 Task: Add a signature Lucy Taylor containing With heartfelt thanks and warm wishes, Lucy Taylor to email address softage.6@softage.net and add a folder Financial reports
Action: Mouse moved to (86, 87)
Screenshot: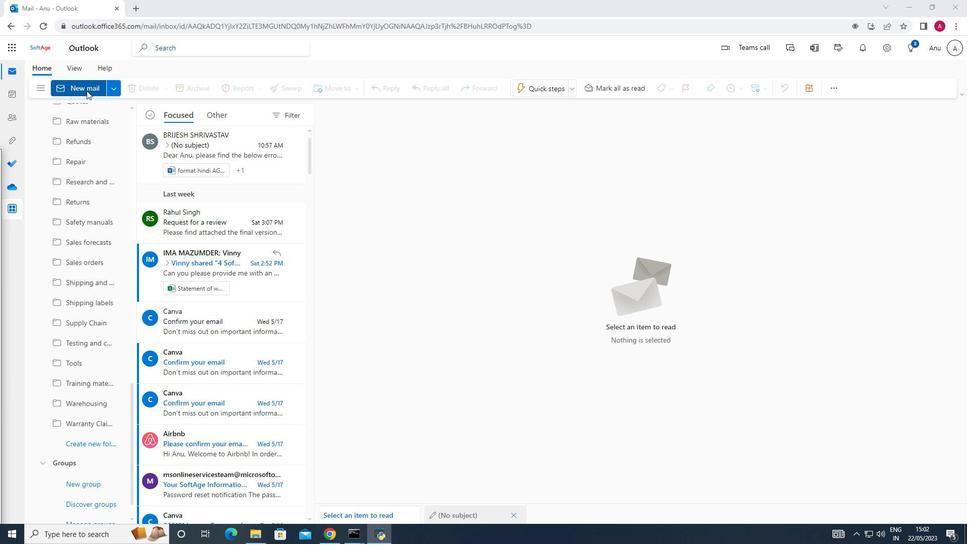 
Action: Mouse pressed left at (86, 87)
Screenshot: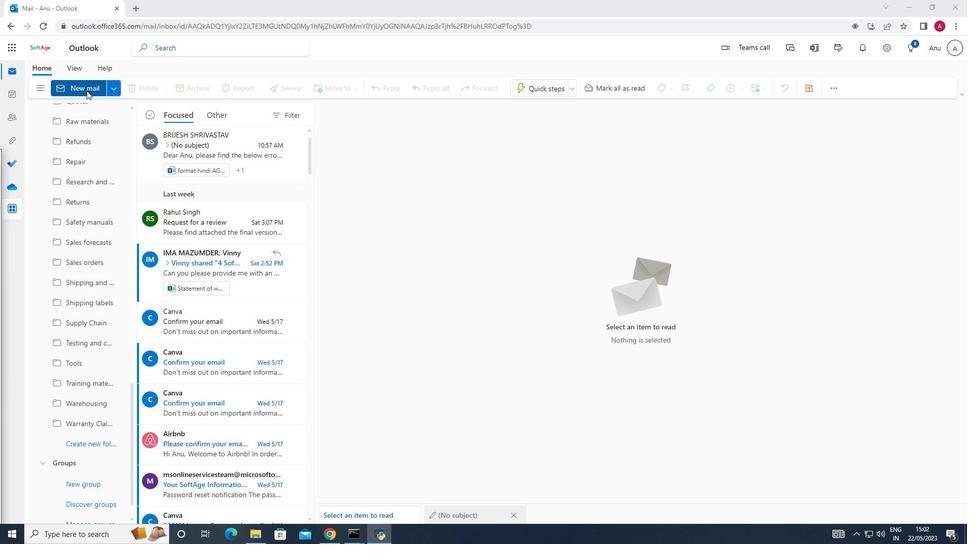 
Action: Mouse moved to (689, 89)
Screenshot: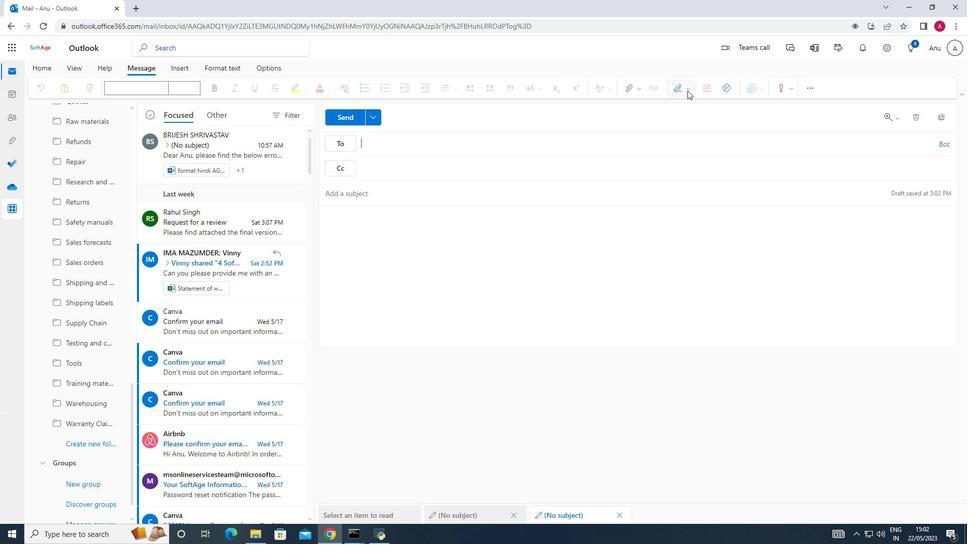 
Action: Mouse pressed left at (689, 89)
Screenshot: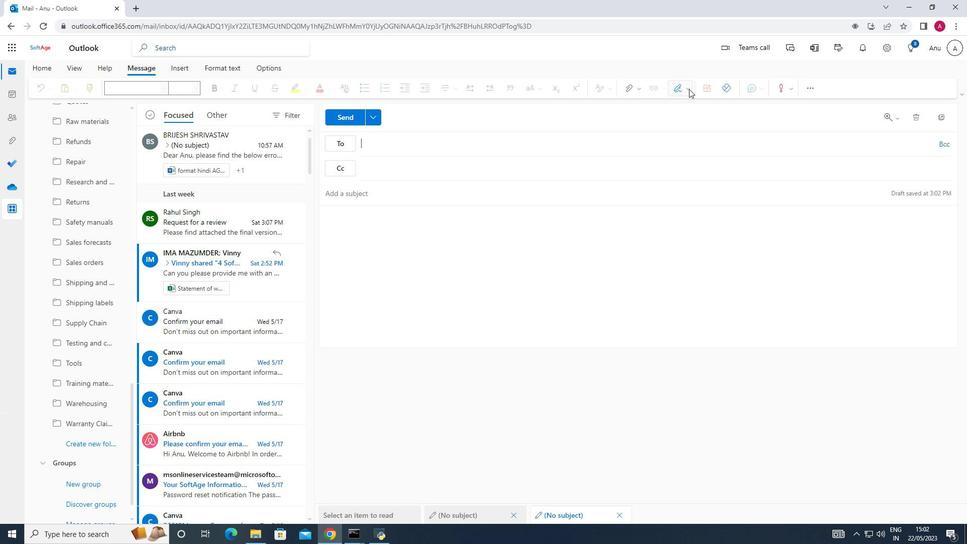 
Action: Mouse moved to (683, 108)
Screenshot: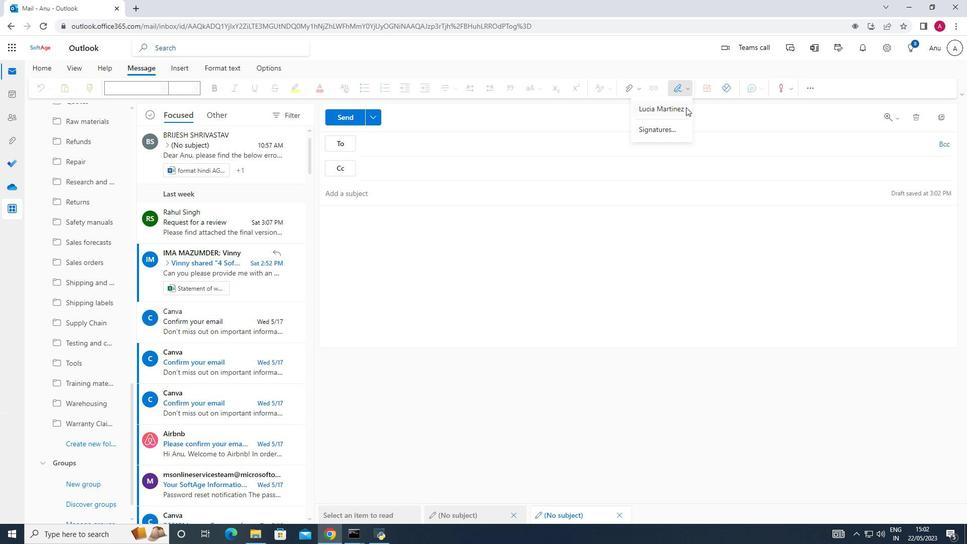 
Action: Mouse pressed left at (683, 108)
Screenshot: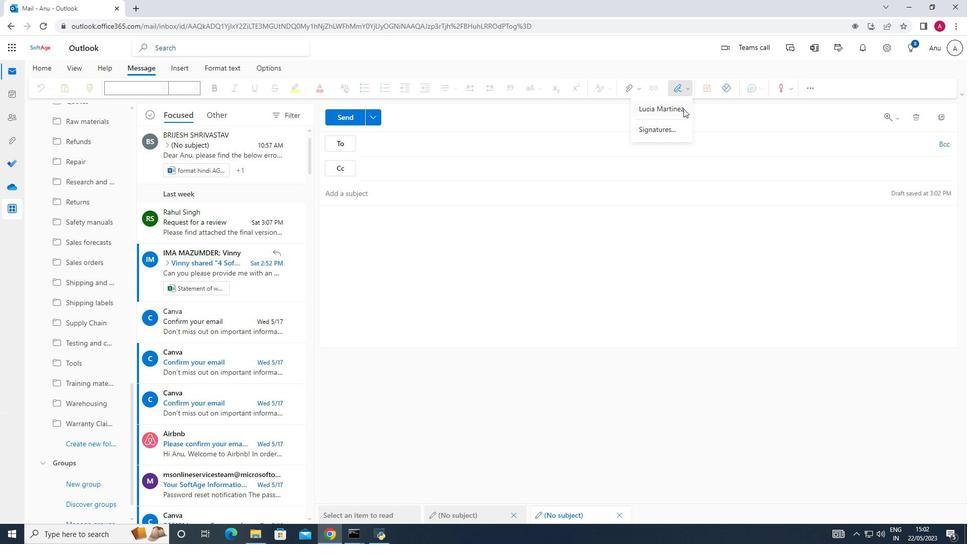 
Action: Mouse moved to (686, 86)
Screenshot: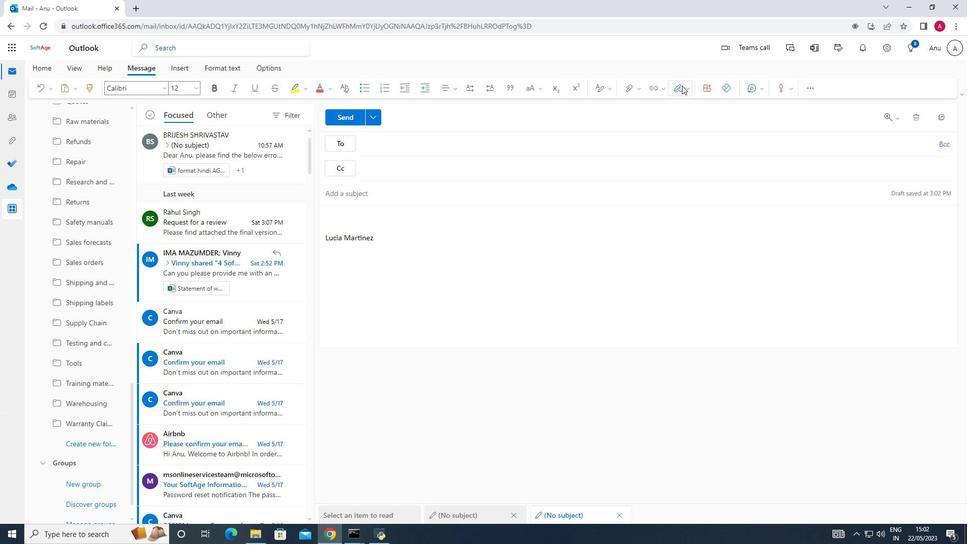 
Action: Mouse pressed left at (686, 86)
Screenshot: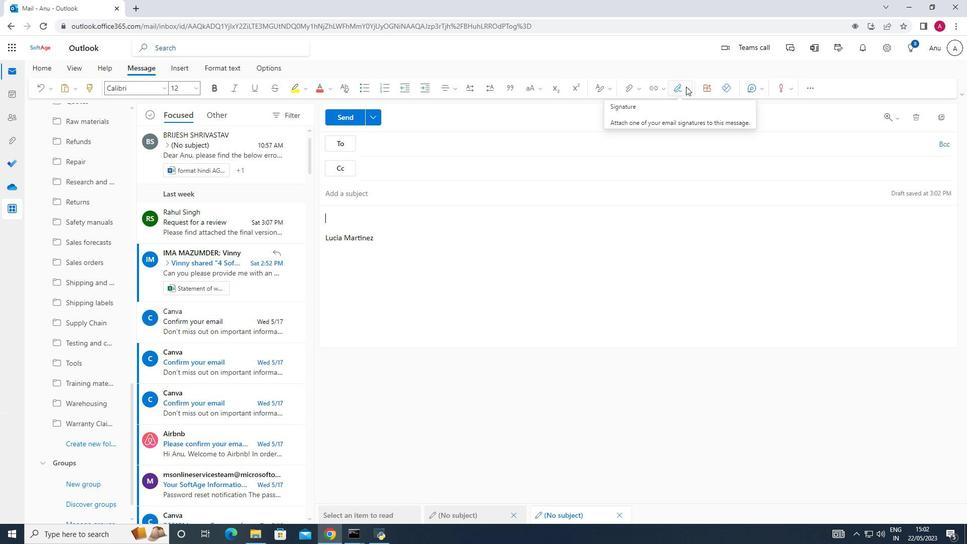 
Action: Mouse moved to (378, 241)
Screenshot: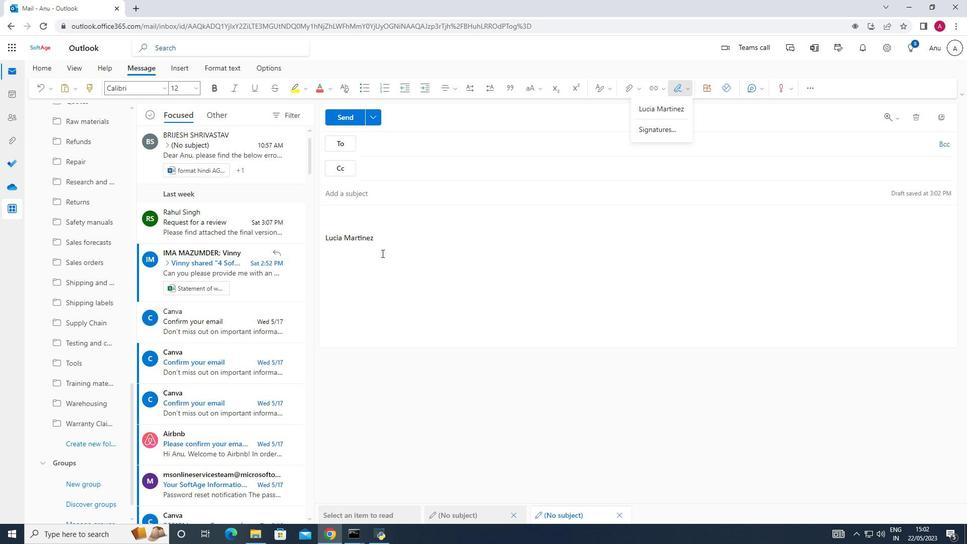 
Action: Mouse pressed left at (378, 241)
Screenshot: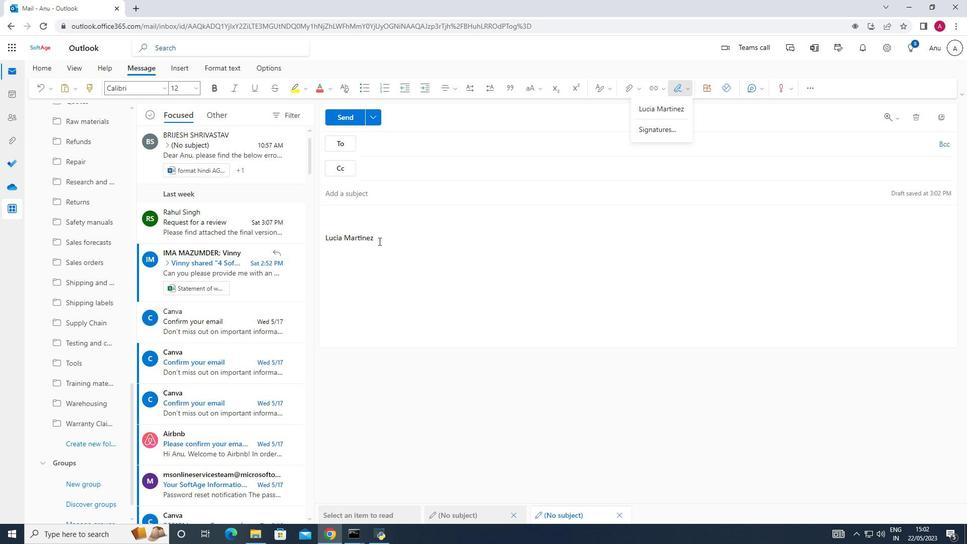 
Action: Mouse moved to (307, 241)
Screenshot: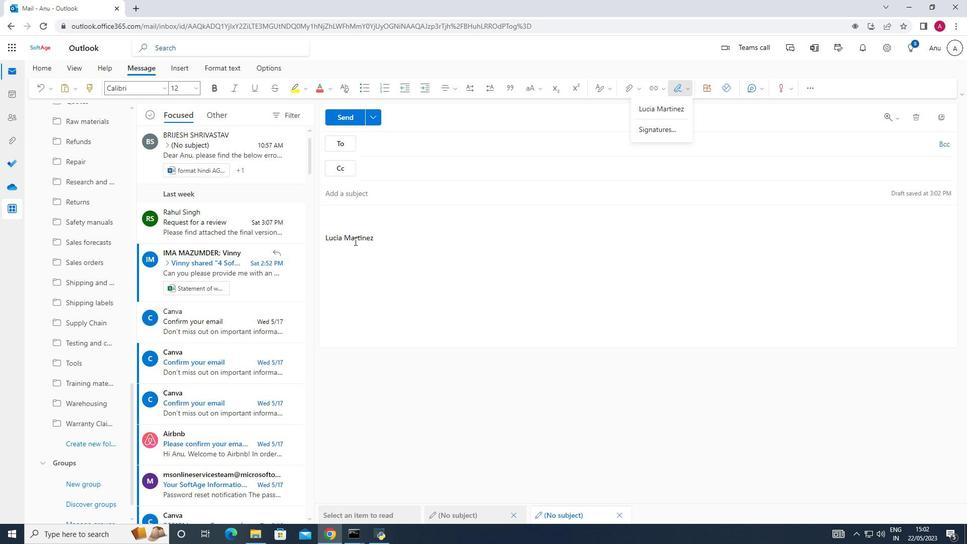 
Action: Key pressed <Key.delete>
Screenshot: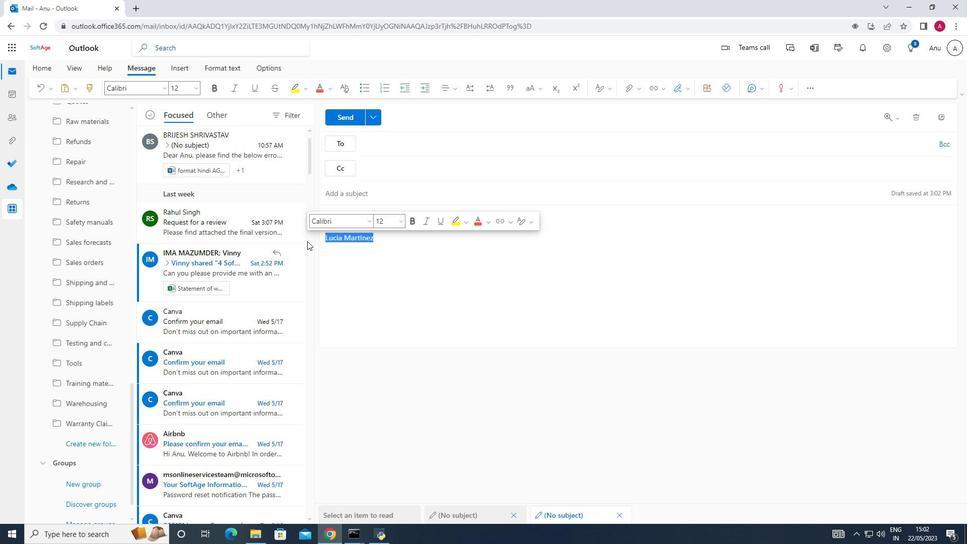 
Action: Mouse moved to (687, 84)
Screenshot: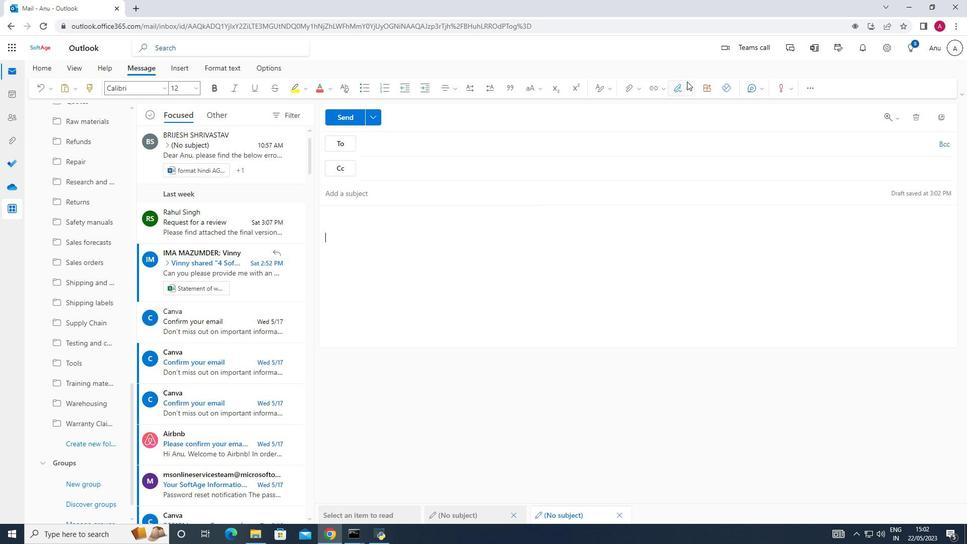 
Action: Mouse pressed left at (687, 84)
Screenshot: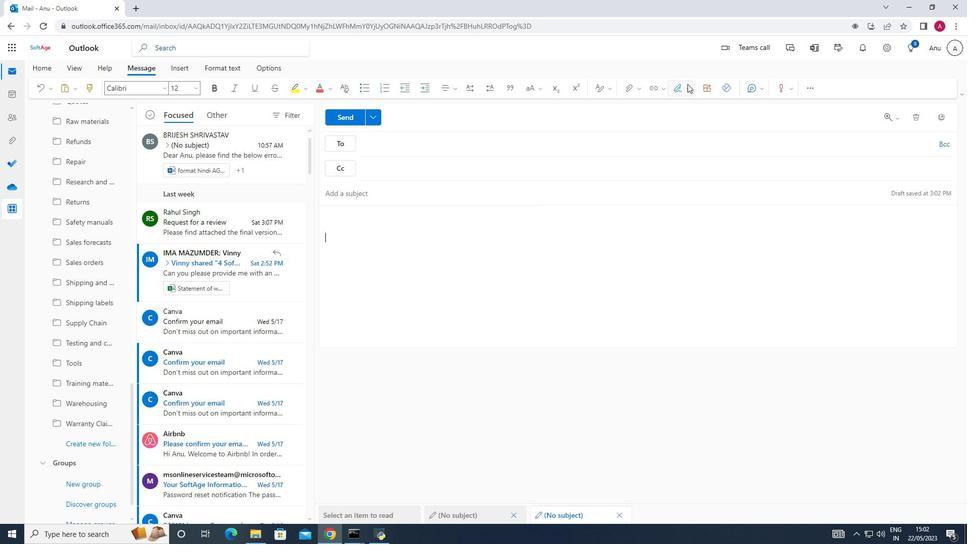 
Action: Mouse moved to (665, 127)
Screenshot: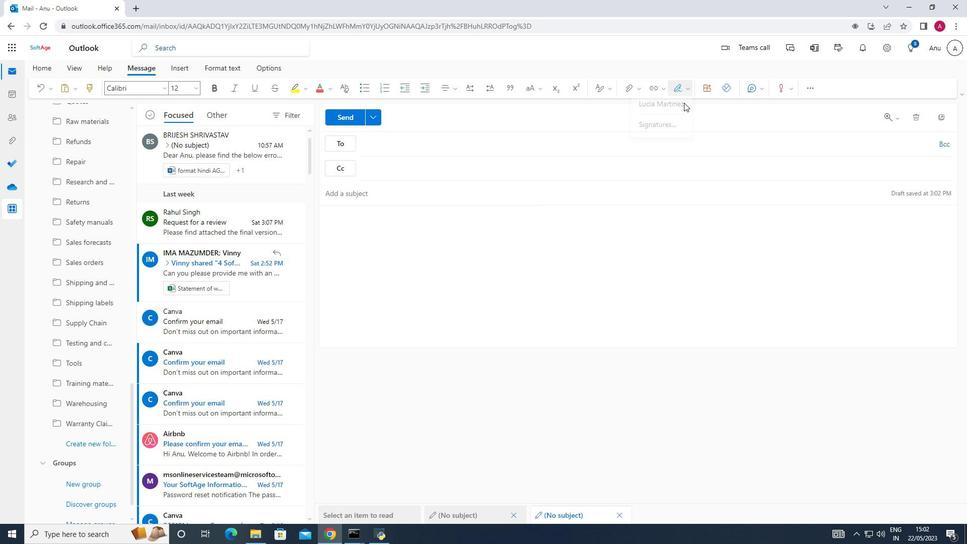 
Action: Mouse pressed left at (665, 127)
Screenshot: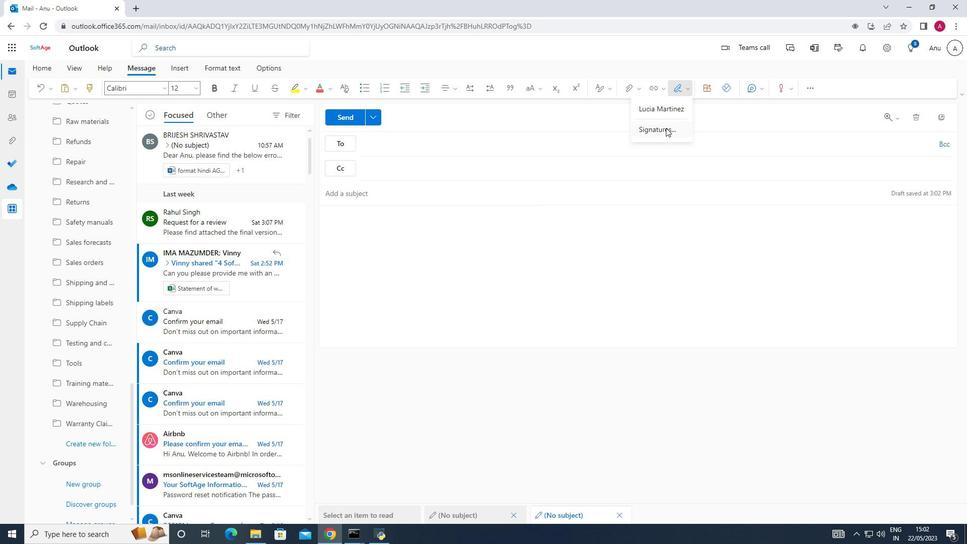 
Action: Mouse moved to (672, 166)
Screenshot: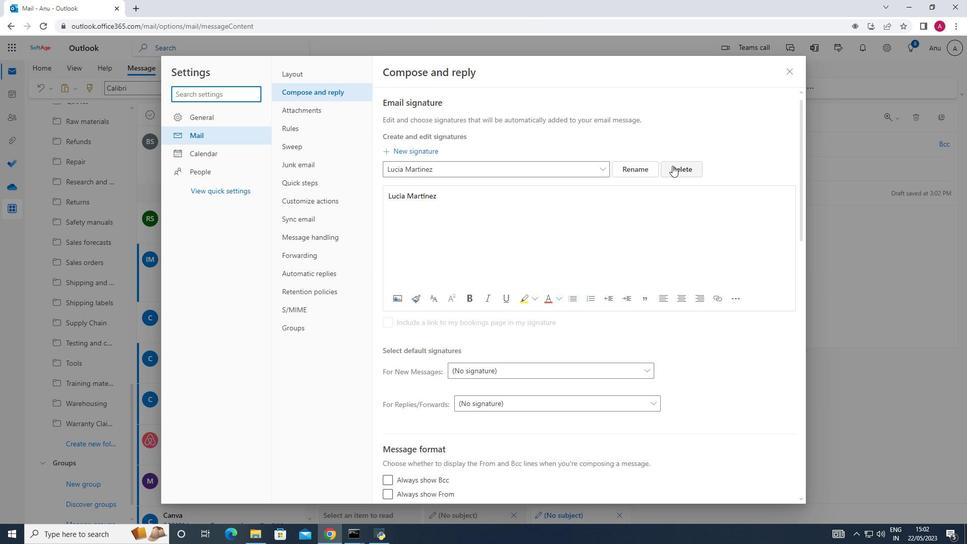 
Action: Mouse pressed left at (672, 166)
Screenshot: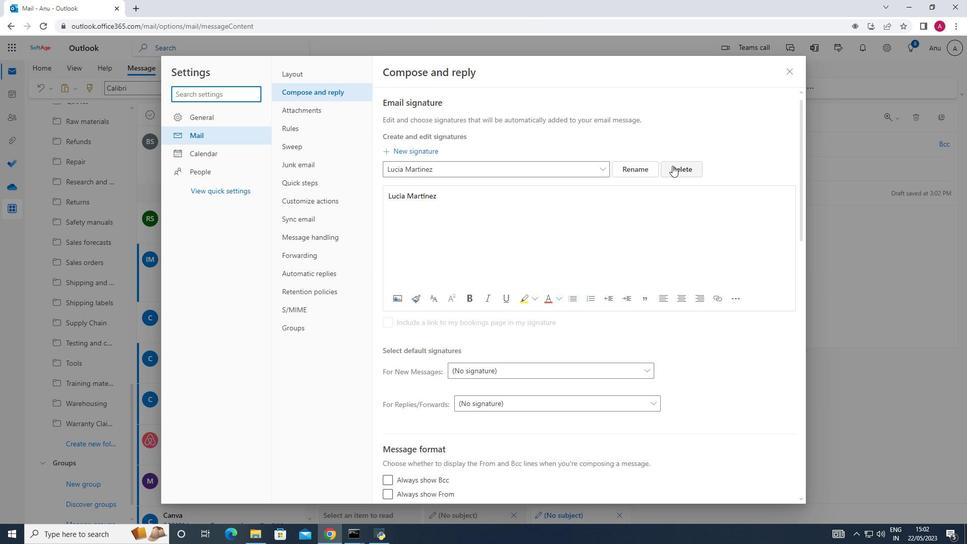 
Action: Mouse moved to (516, 170)
Screenshot: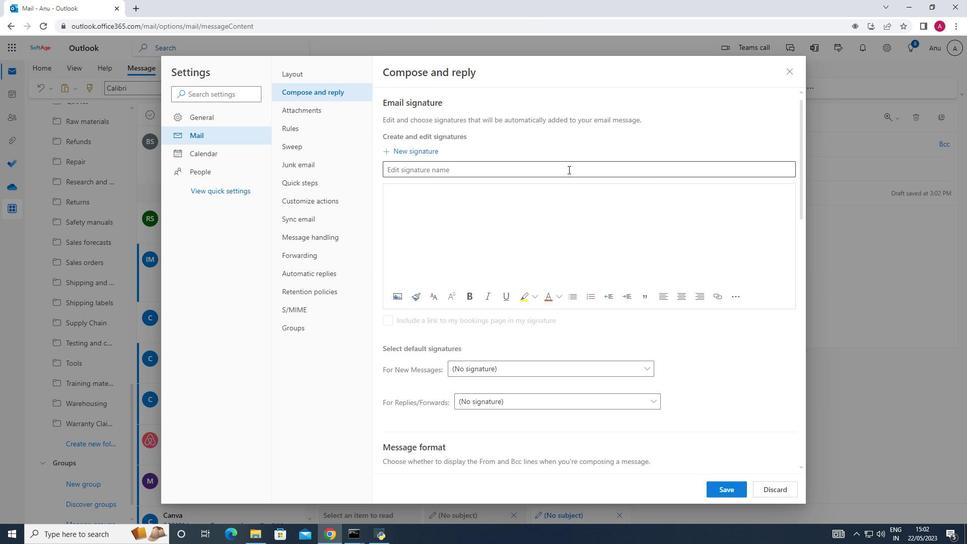 
Action: Mouse pressed left at (516, 170)
Screenshot: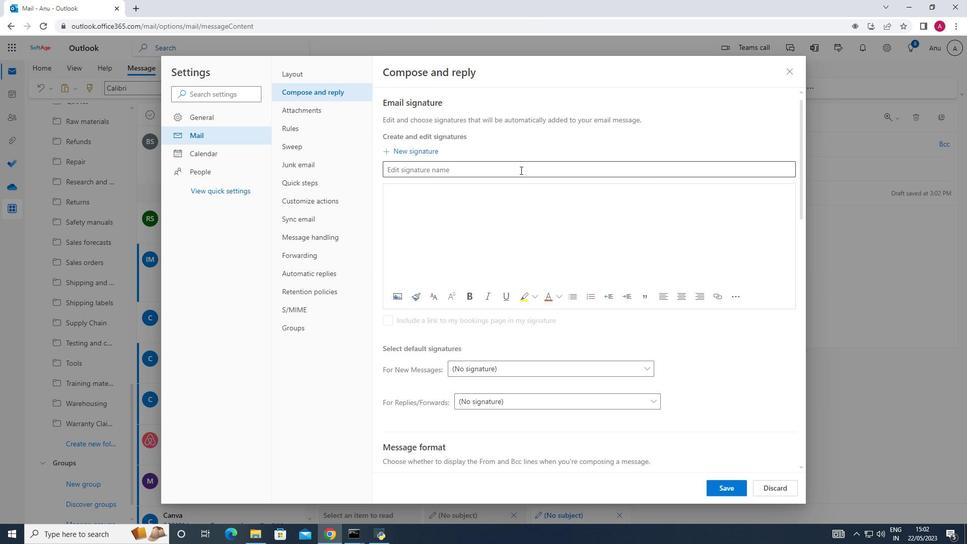 
Action: Key pressed <Key.shift>Lucy<Key.space><Key.shift_r><Key.shift_r><Key.shift_r><Key.shift_r><Key.shift_r><Key.shift_r><Key.shift_r><Key.shift_r><Key.shift_r>Tylor
Screenshot: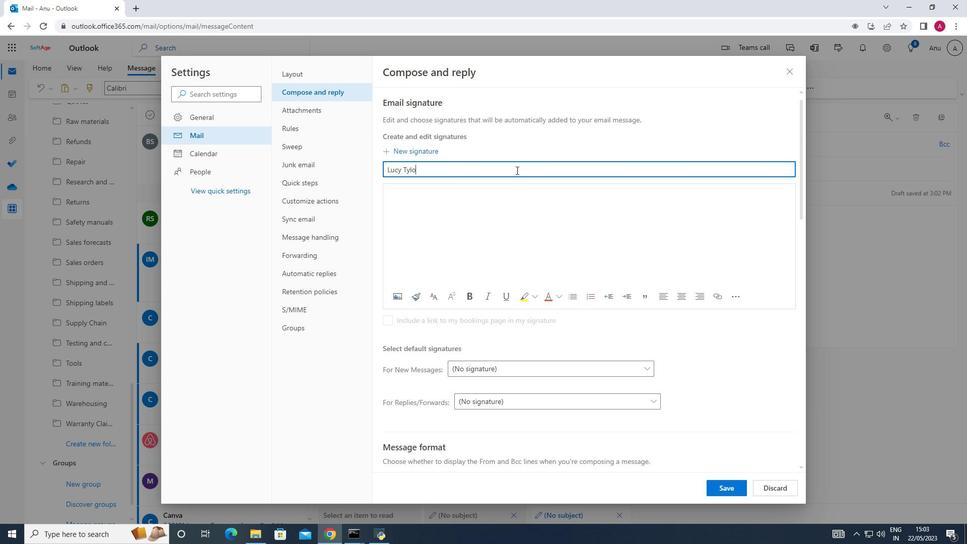 
Action: Mouse moved to (392, 195)
Screenshot: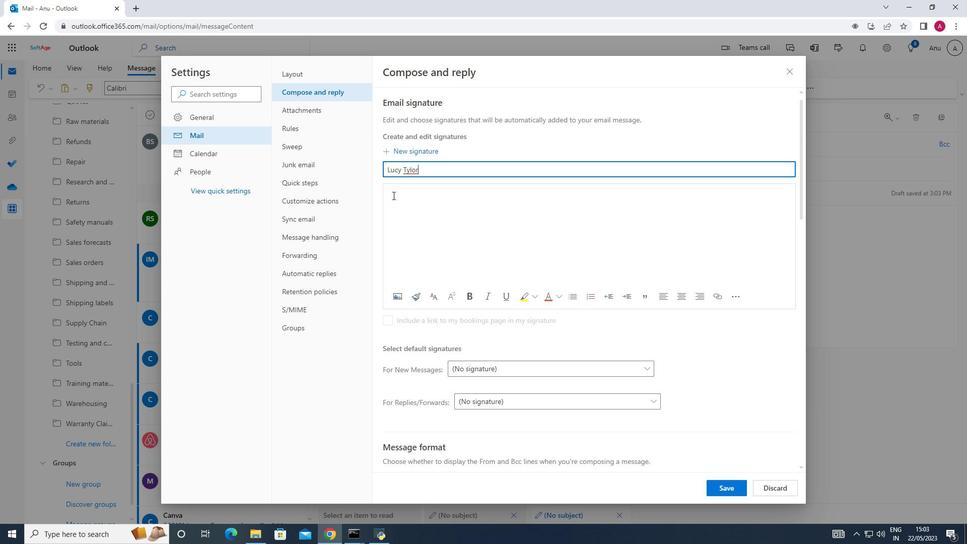 
Action: Mouse pressed left at (392, 195)
Screenshot: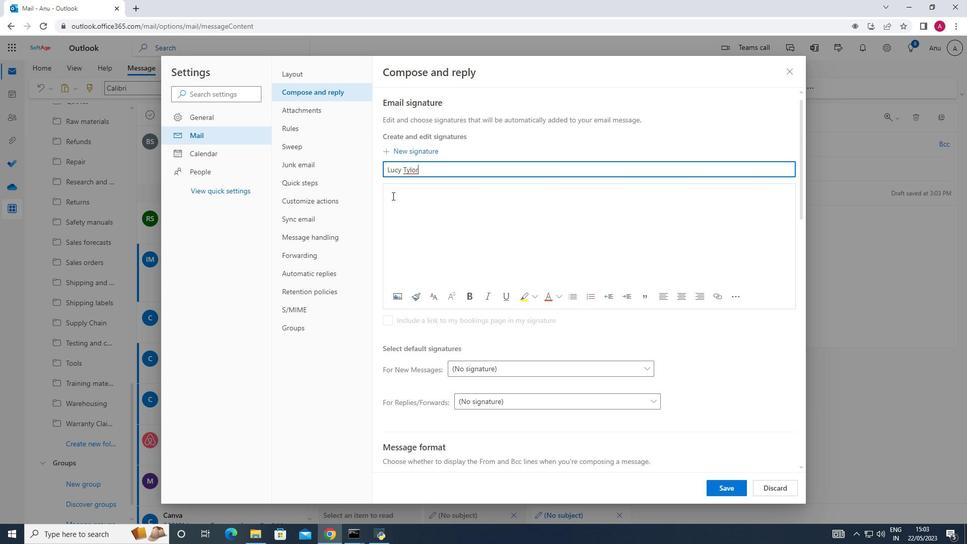 
Action: Key pressed <Key.shift_r>Lucy<Key.space><Key.shift_r>Tylor
Screenshot: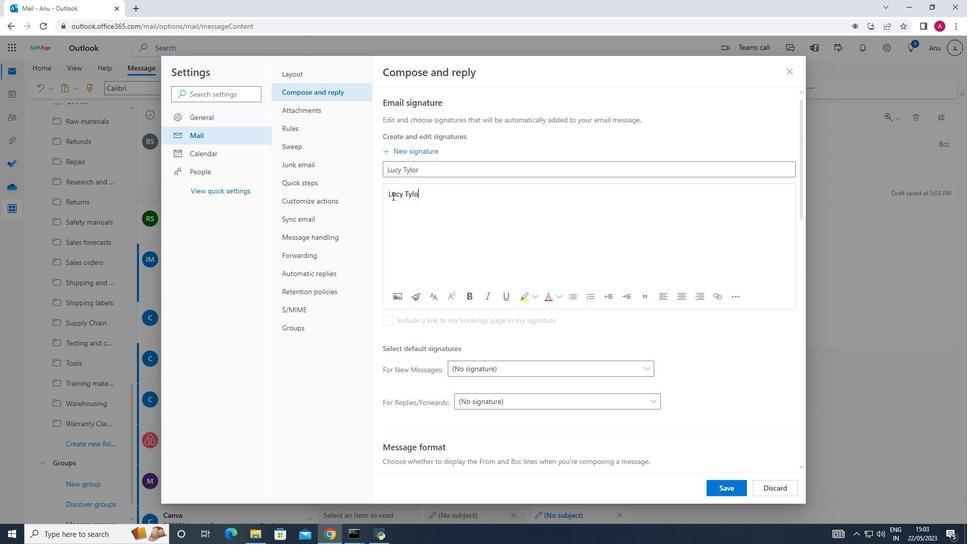 
Action: Mouse moved to (718, 484)
Screenshot: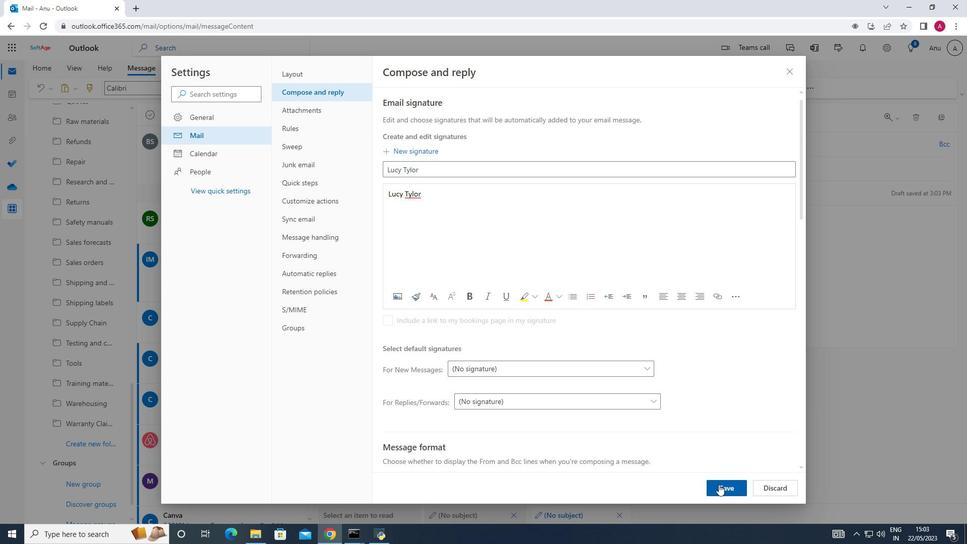 
Action: Mouse pressed left at (718, 484)
Screenshot: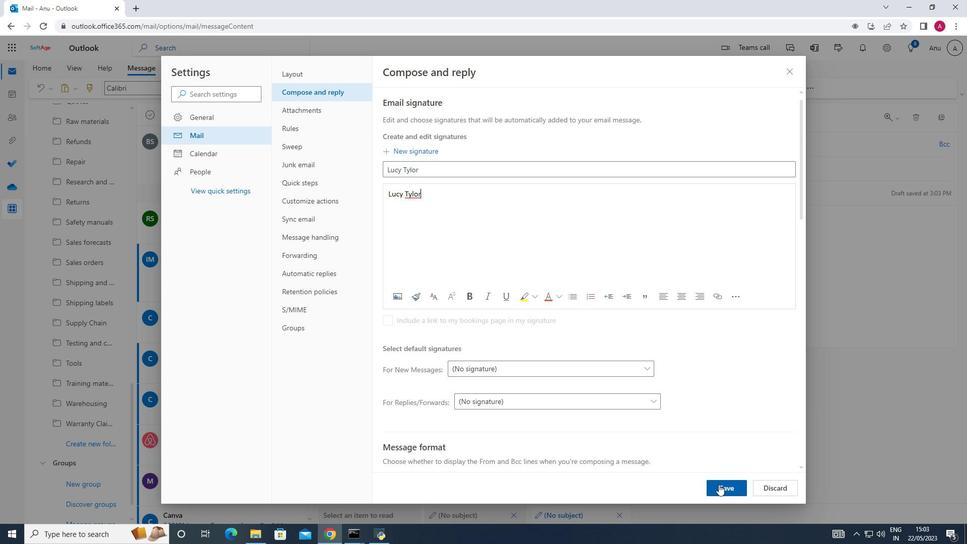 
Action: Mouse moved to (789, 71)
Screenshot: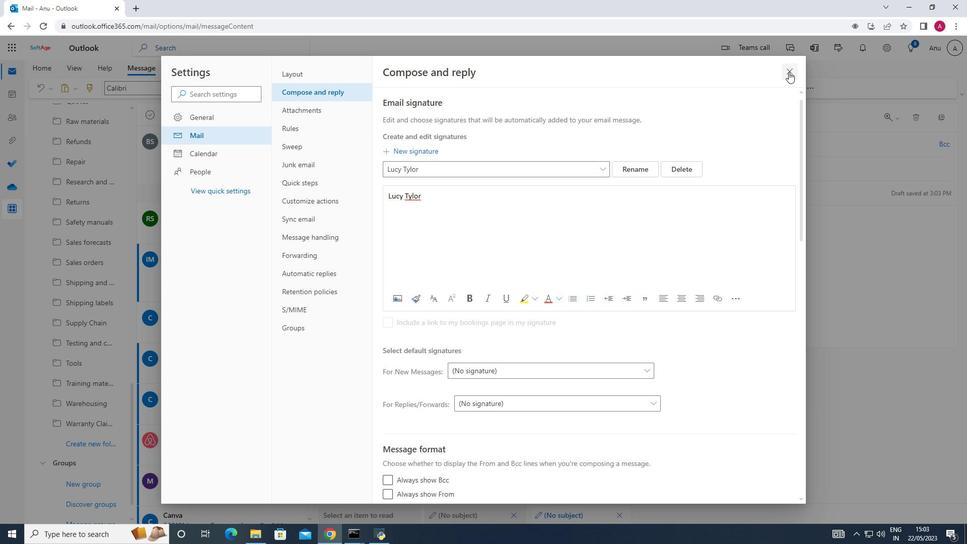 
Action: Mouse pressed left at (789, 71)
Screenshot: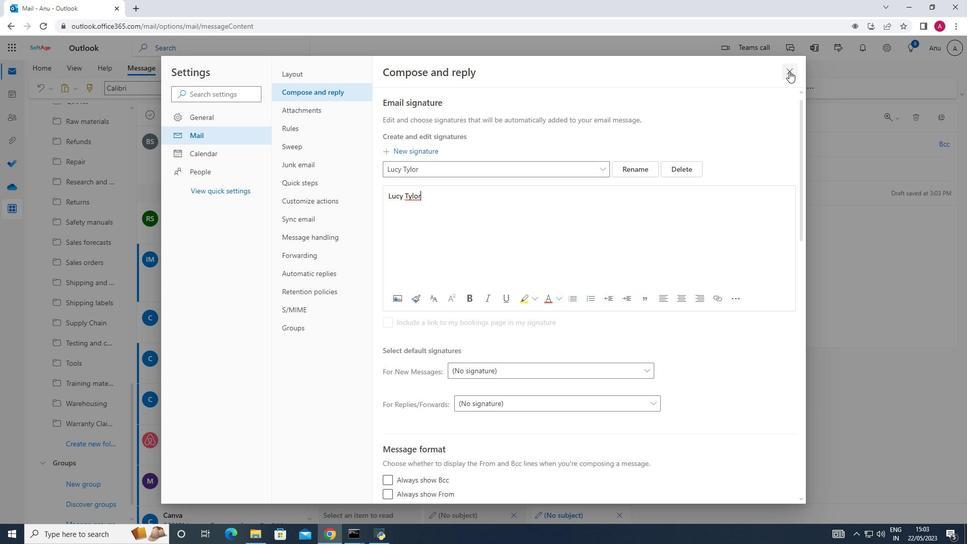 
Action: Mouse moved to (688, 87)
Screenshot: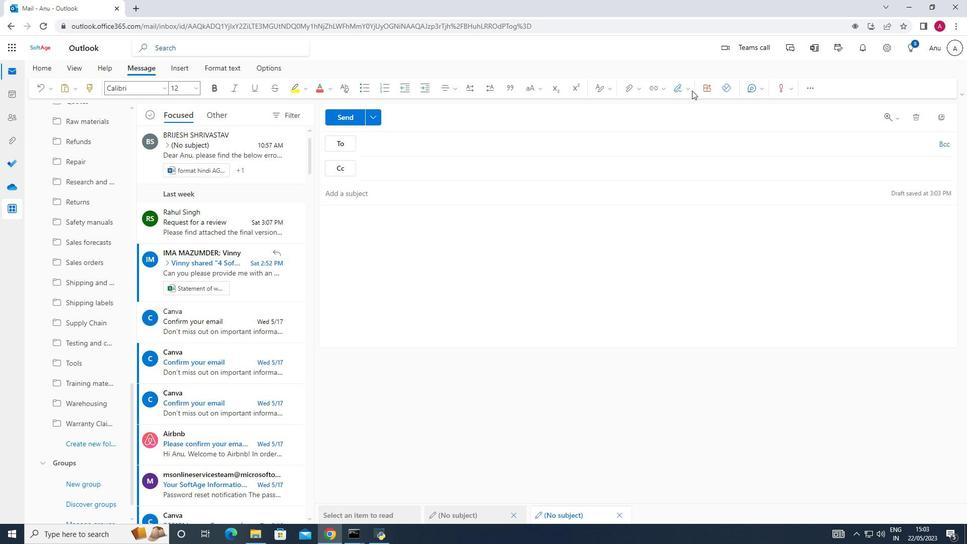 
Action: Mouse pressed left at (688, 87)
Screenshot: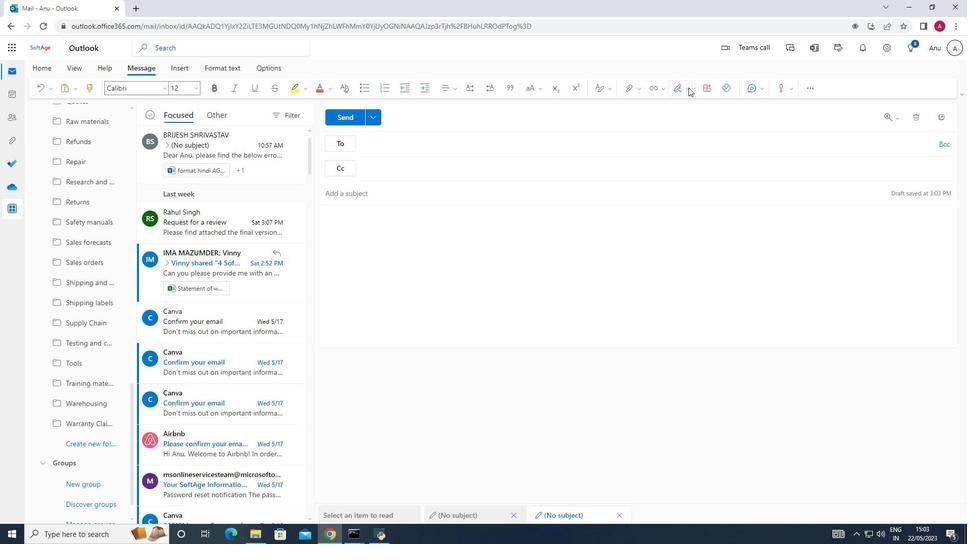 
Action: Mouse moved to (667, 112)
Screenshot: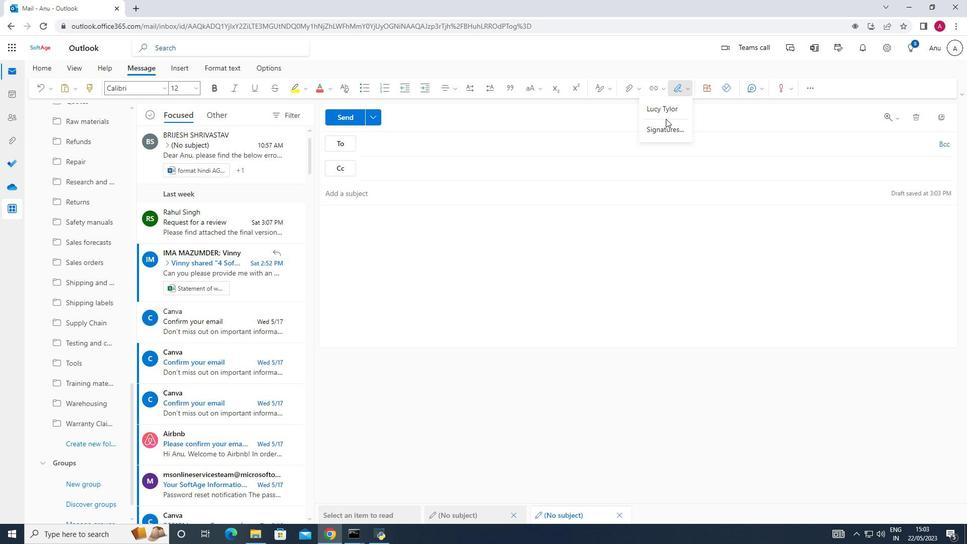 
Action: Mouse pressed left at (667, 112)
Screenshot: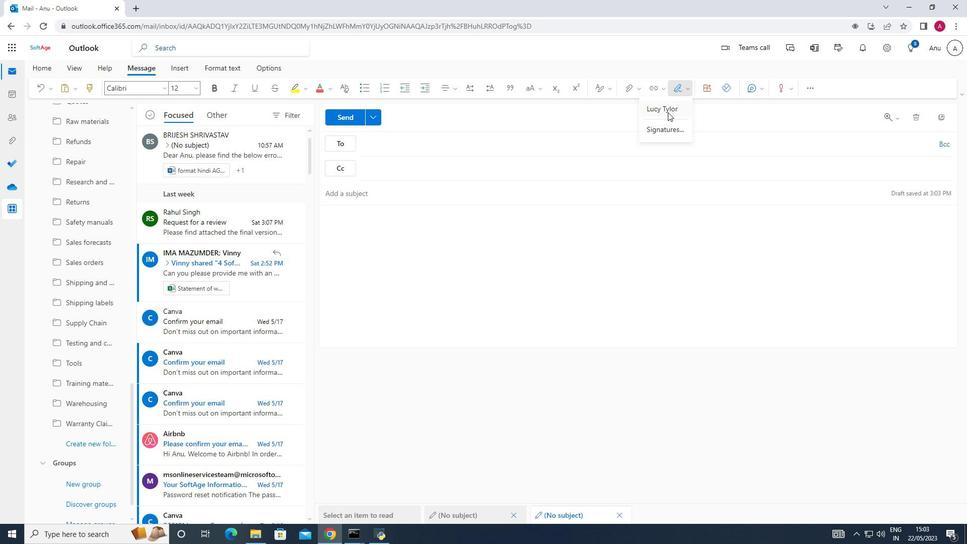 
Action: Mouse moved to (441, 237)
Screenshot: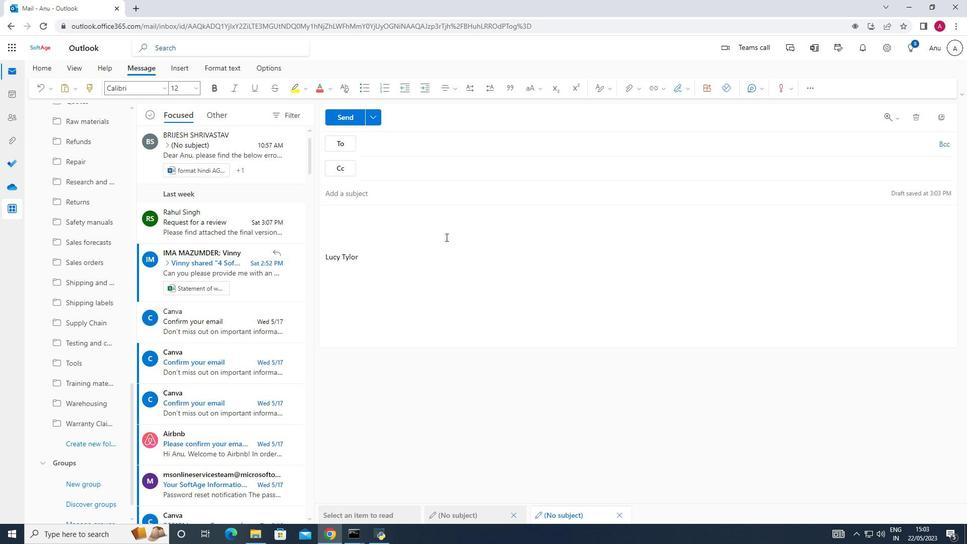
Action: Key pressed <Key.shift><Key.shift><Key.shift><Key.shift><Key.shift><Key.shift><Key.shift><Key.shift><Key.shift><Key.shift><Key.shift><Key.shift><Key.shift><Key.shift><Key.shift><Key.shift>Heartfelt<Key.space>thanks<Key.space>and<Key.space>warm<Key.space>wishes
Screenshot: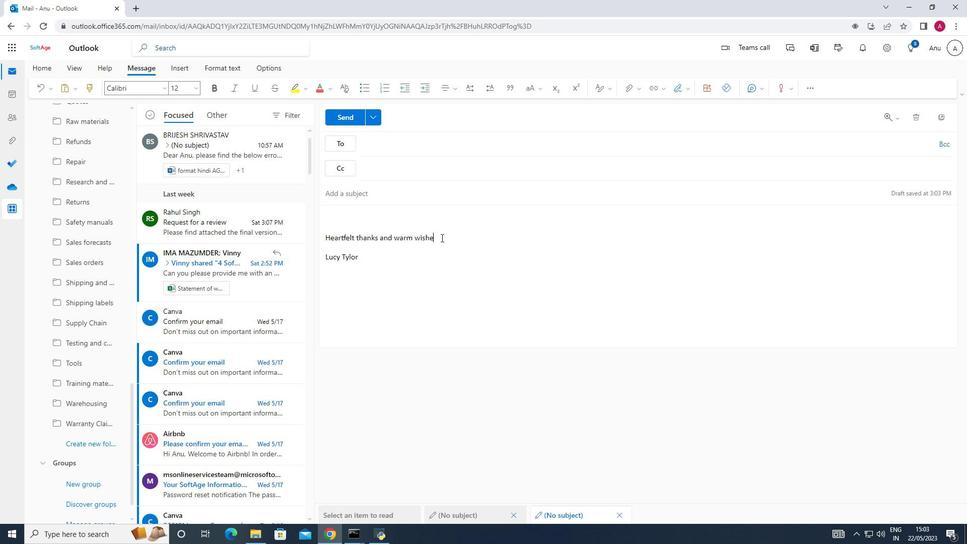 
Action: Mouse moved to (414, 218)
Screenshot: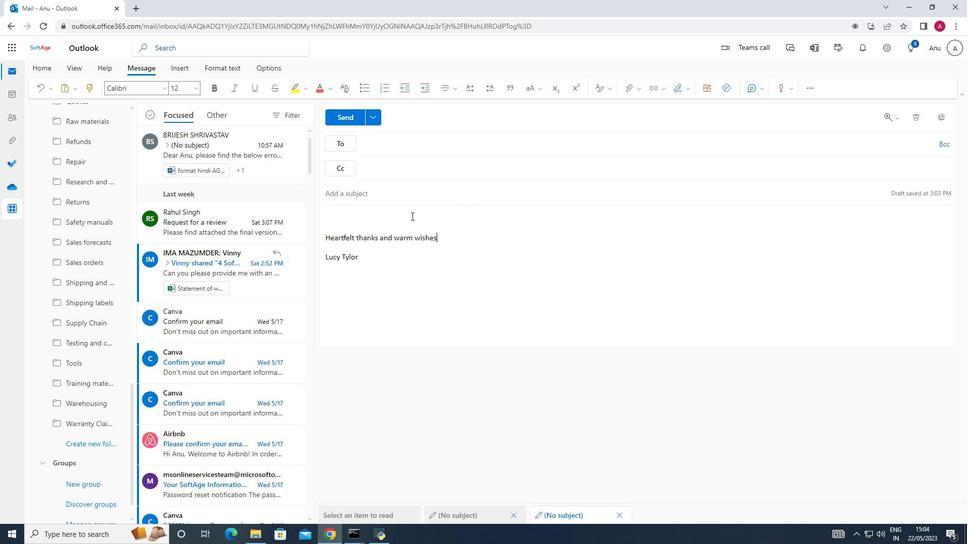 
Action: Key pressed .
Screenshot: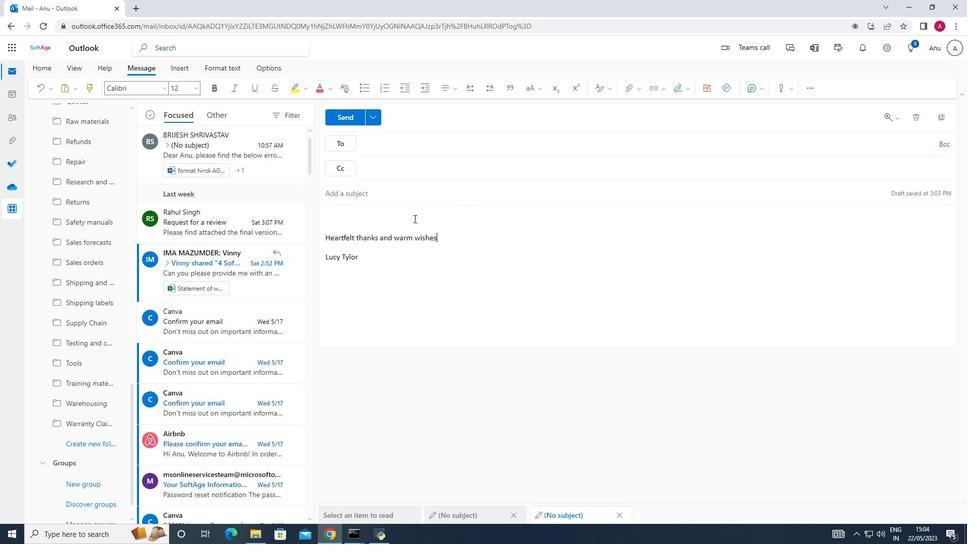 
Action: Mouse moved to (384, 150)
Screenshot: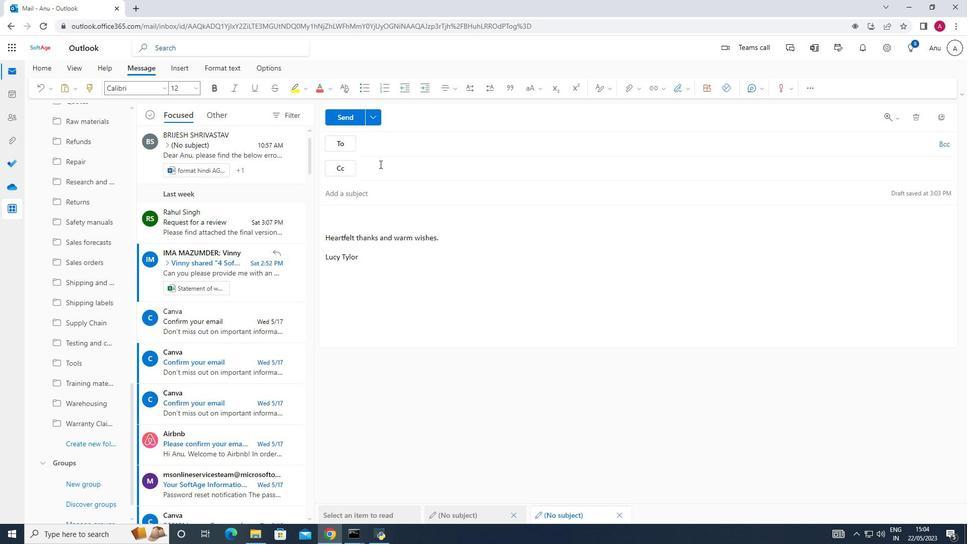 
Action: Mouse pressed left at (384, 150)
Screenshot: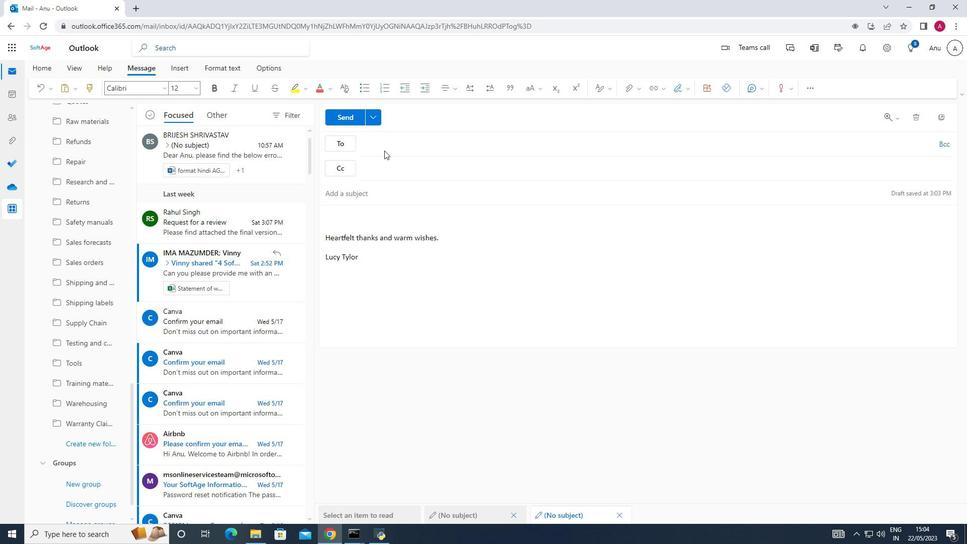 
Action: Mouse moved to (384, 144)
Screenshot: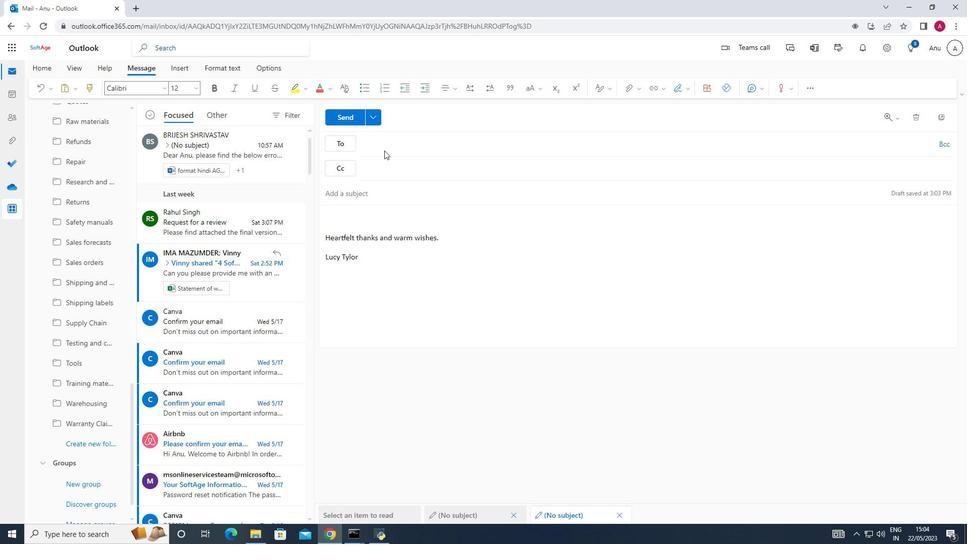 
Action: Mouse pressed left at (384, 144)
Screenshot: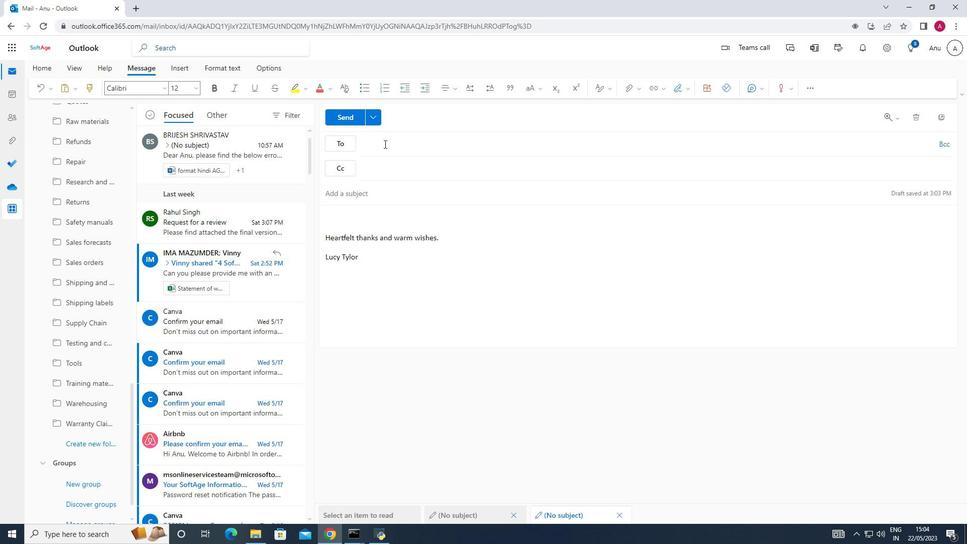 
Action: Key pressed soft
Screenshot: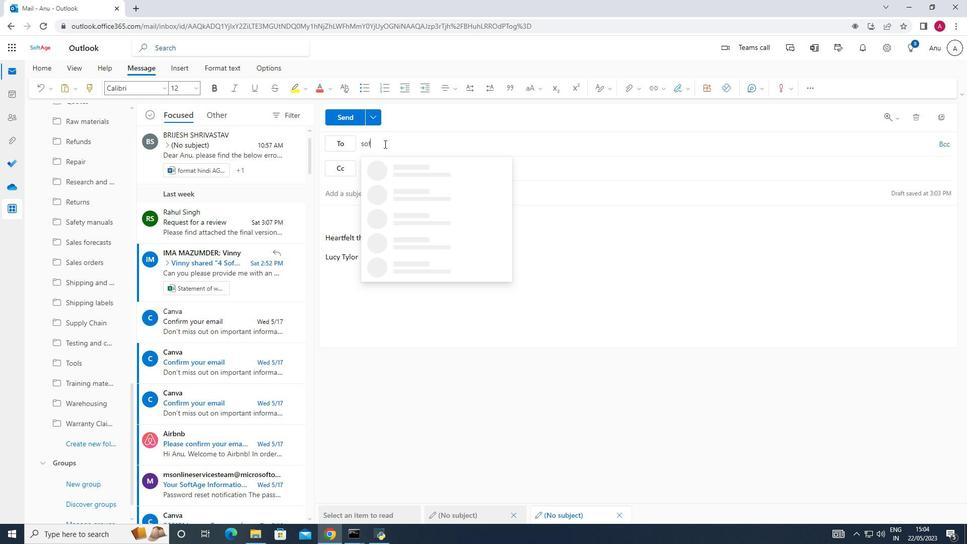 
Action: Mouse moved to (412, 165)
Screenshot: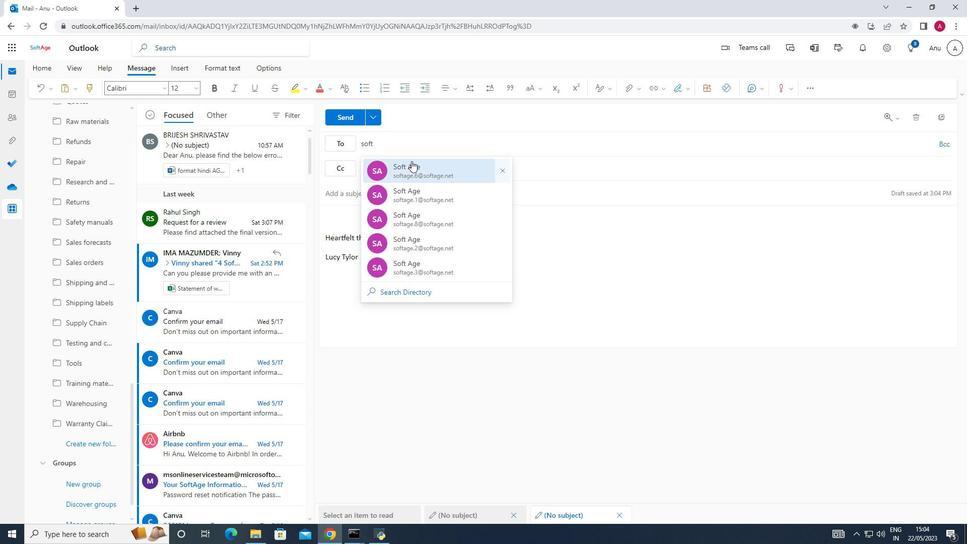 
Action: Mouse pressed left at (412, 165)
Screenshot: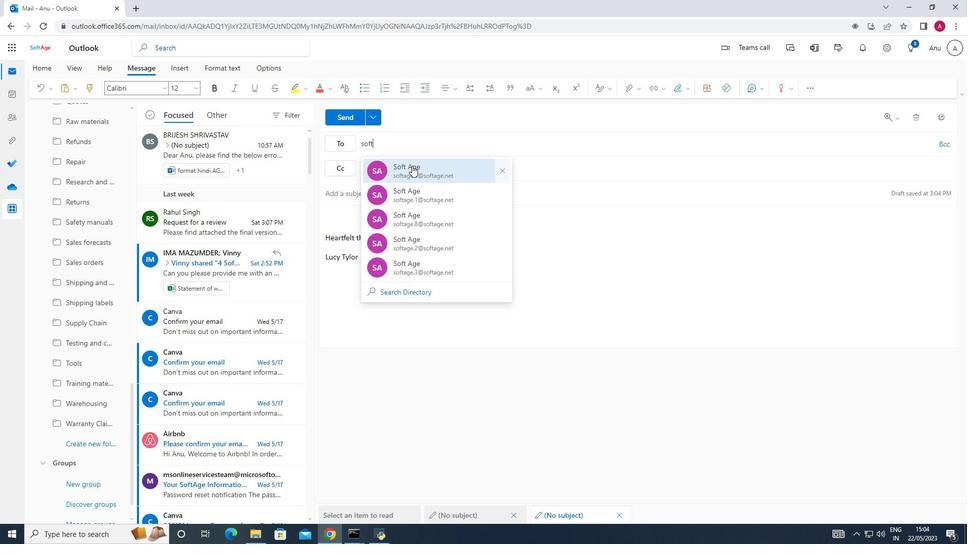 
Action: Mouse moved to (90, 275)
Screenshot: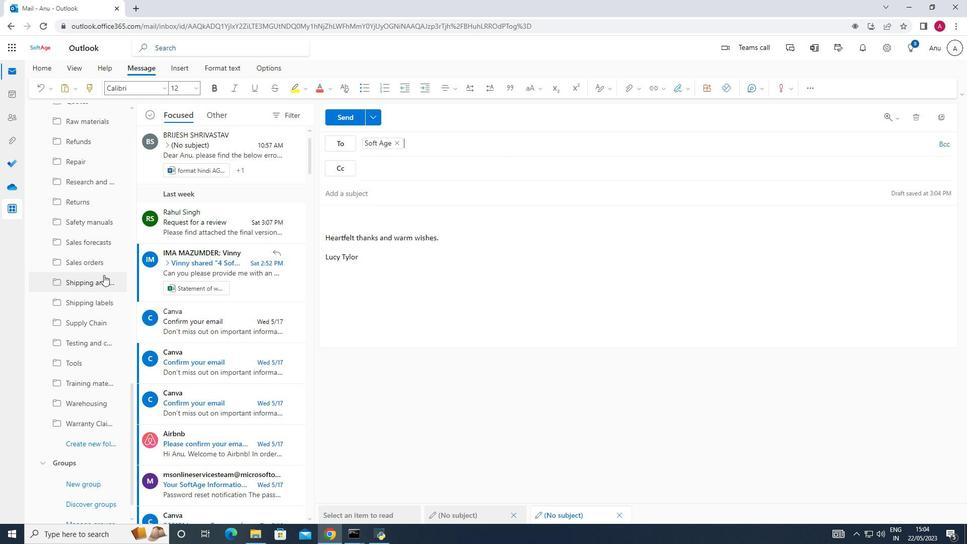 
Action: Mouse scrolled (90, 274) with delta (0, 0)
Screenshot: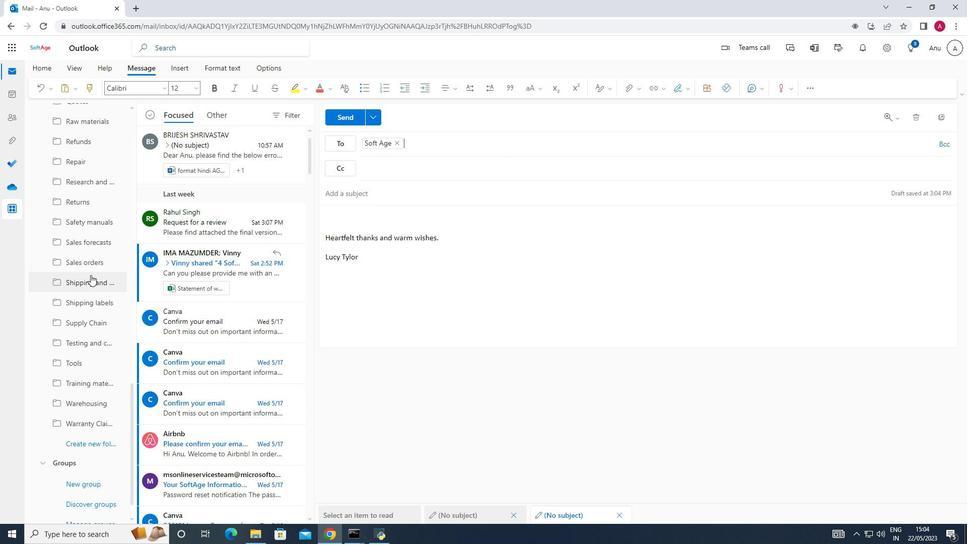 
Action: Mouse moved to (90, 276)
Screenshot: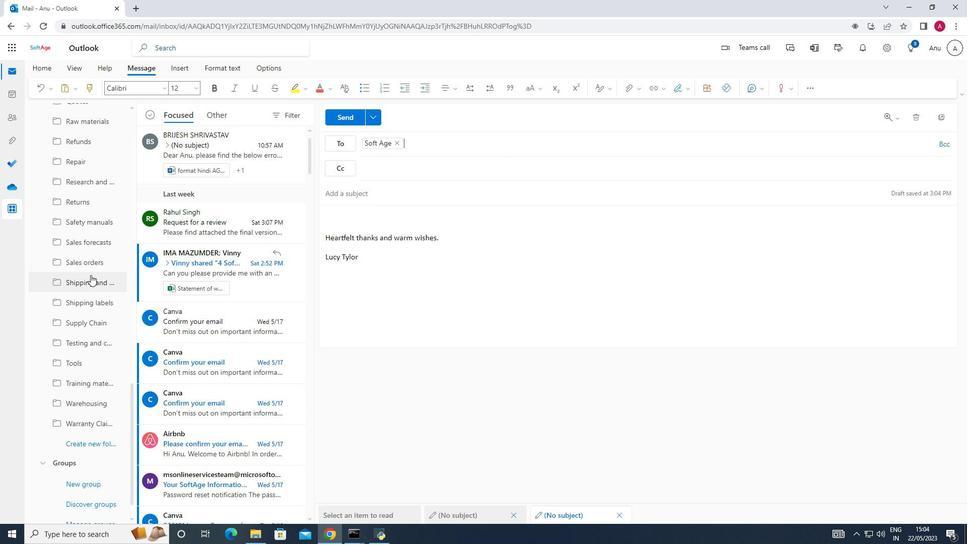 
Action: Mouse scrolled (90, 275) with delta (0, 0)
Screenshot: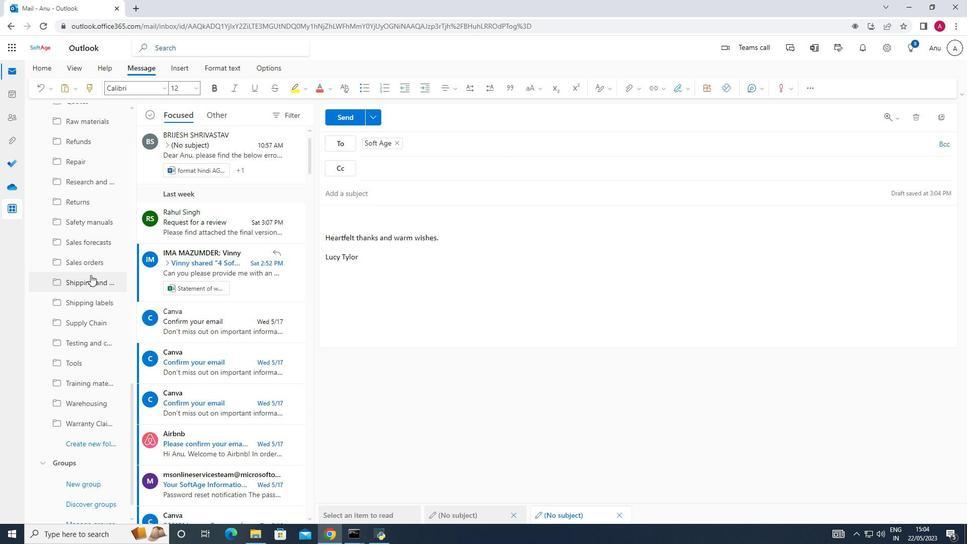 
Action: Mouse moved to (80, 425)
Screenshot: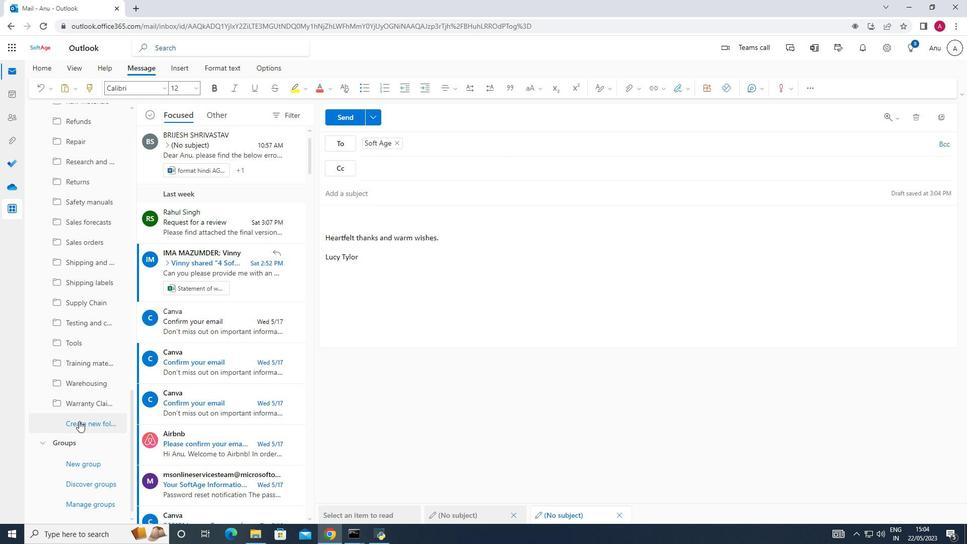 
Action: Mouse pressed left at (80, 425)
Screenshot: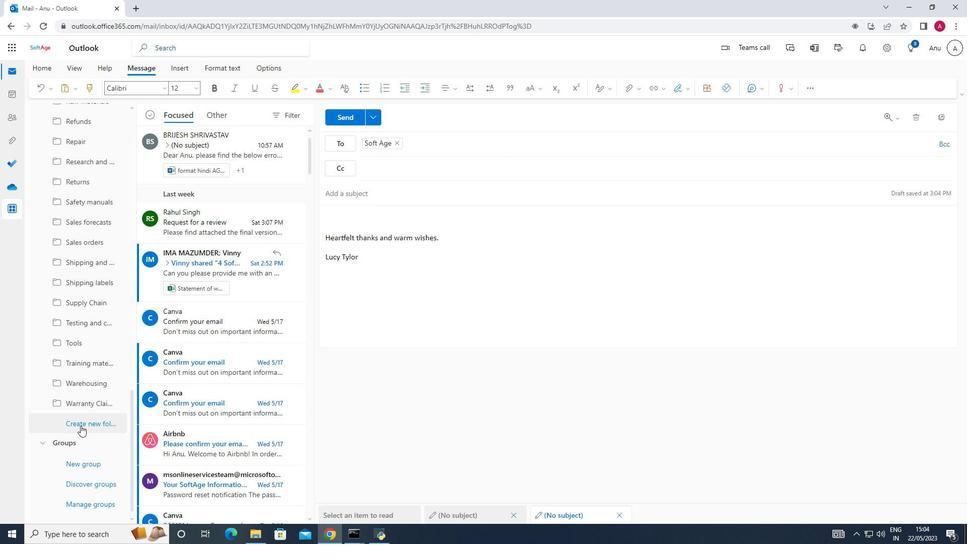 
Action: Mouse moved to (84, 425)
Screenshot: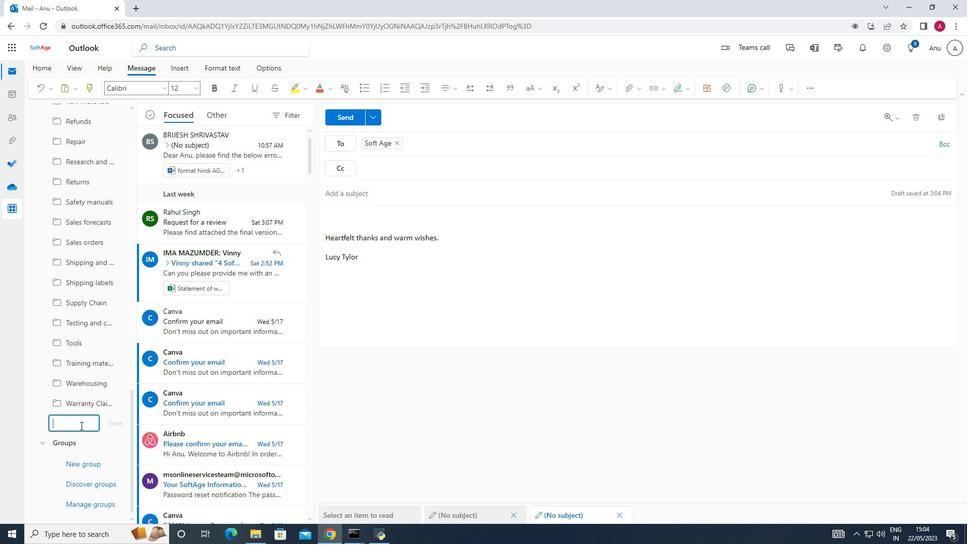 
Action: Key pressed <Key.shift>Financial<Key.space>reports
Screenshot: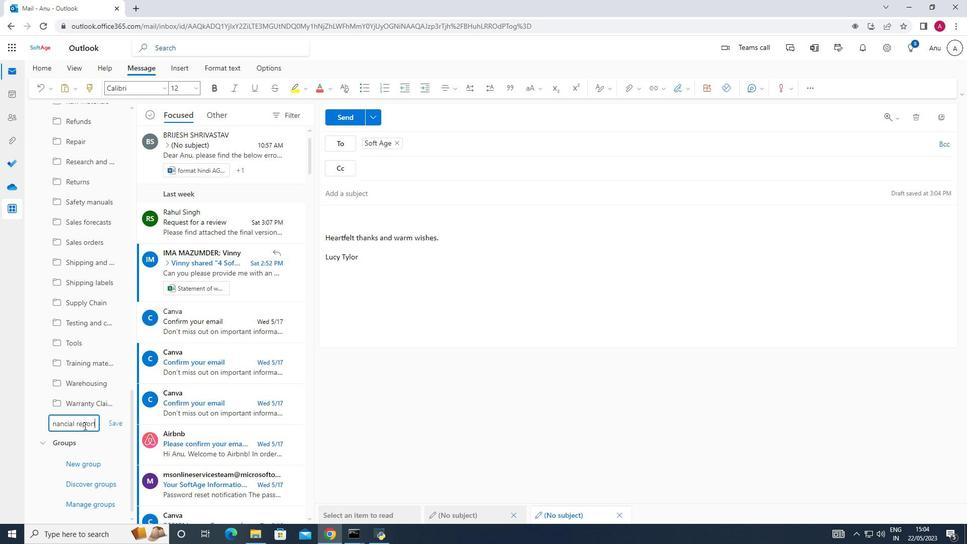 
Action: Mouse moved to (120, 423)
Screenshot: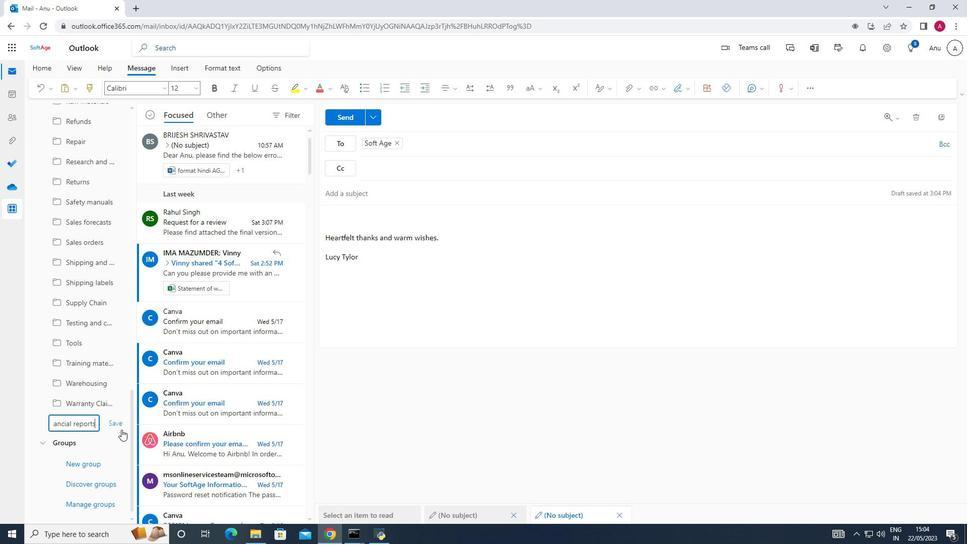 
Action: Mouse pressed left at (120, 423)
Screenshot: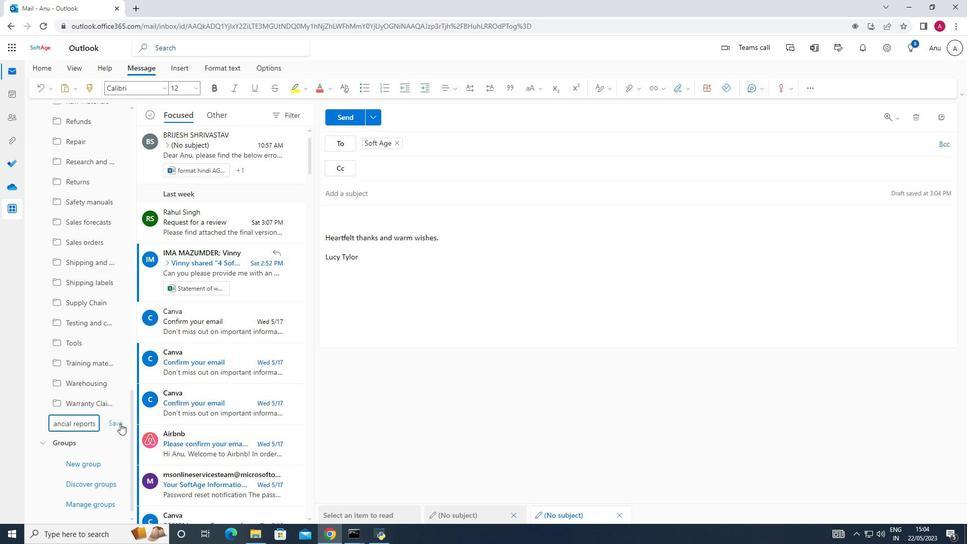 
Action: Mouse moved to (345, 120)
Screenshot: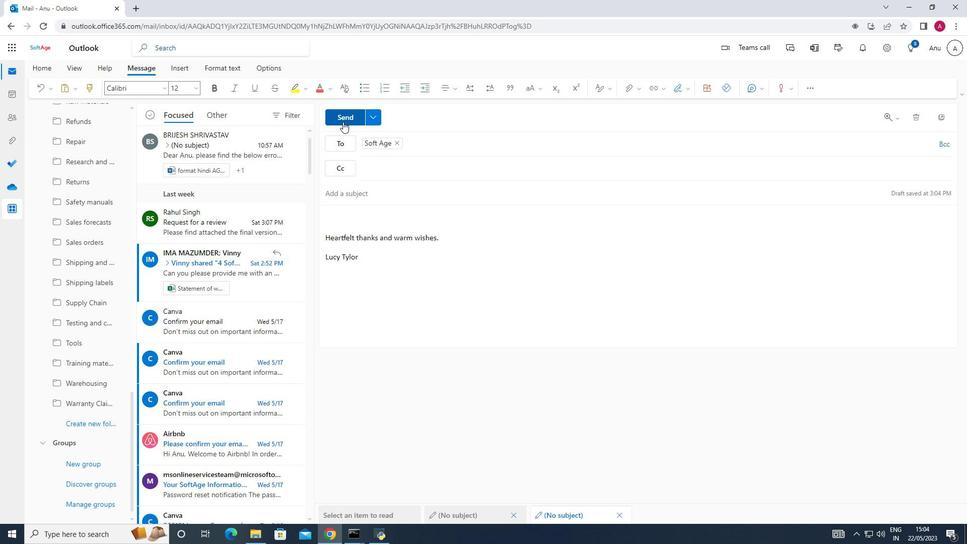 
Action: Mouse pressed left at (345, 120)
Screenshot: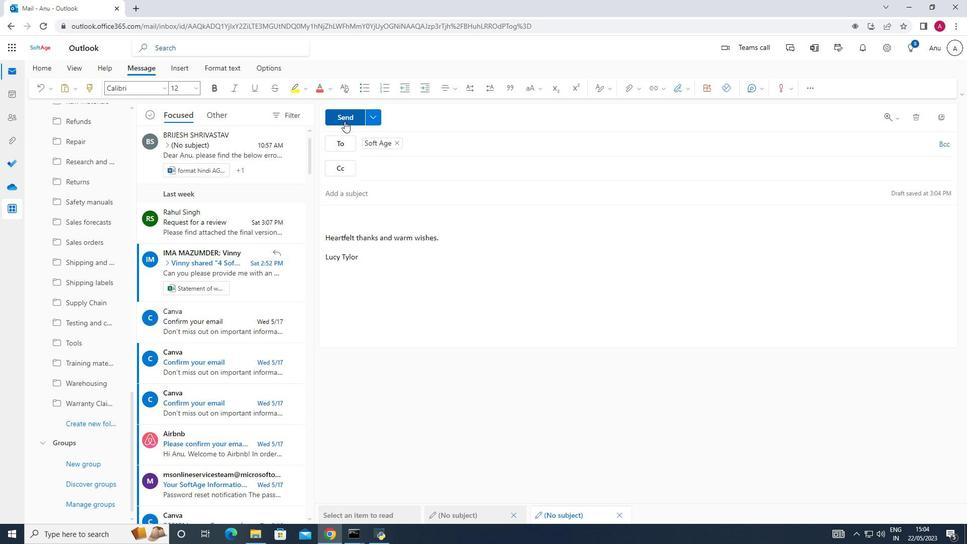 
Action: Mouse moved to (475, 303)
Screenshot: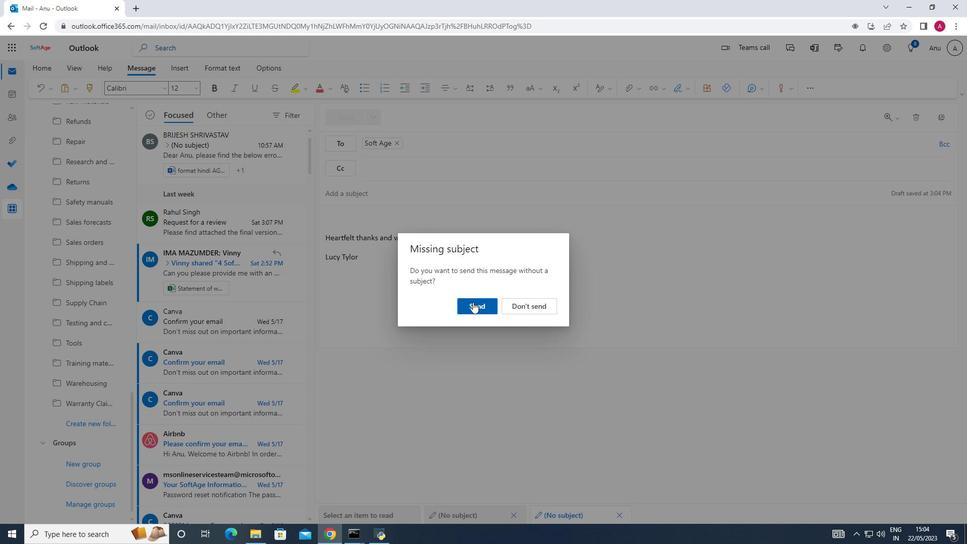 
Action: Mouse pressed left at (475, 303)
Screenshot: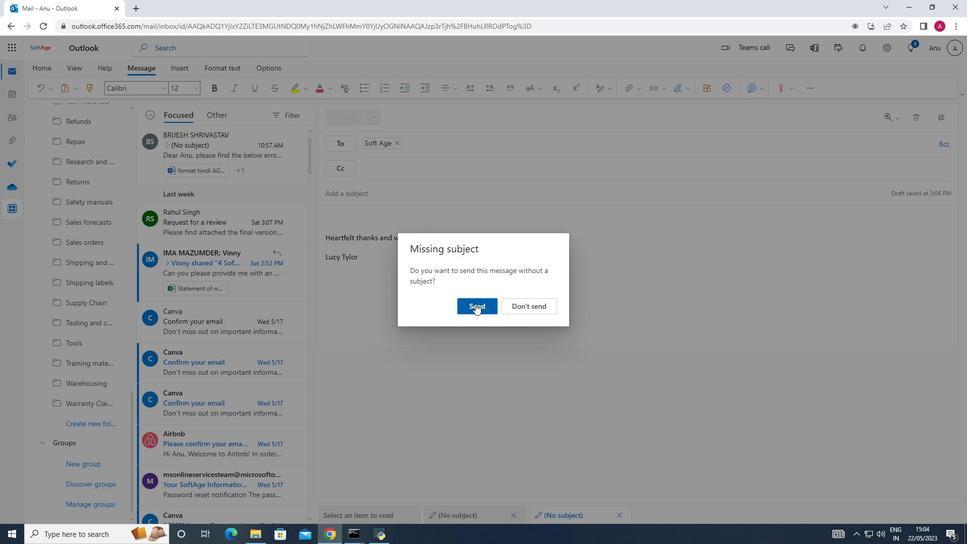 
